Task: Create a blank project BitBridge with privacy Public and default view as List and in the team Taskers . Create three sections in the project as To-Do, Doing and Done
Action: Mouse moved to (434, 262)
Screenshot: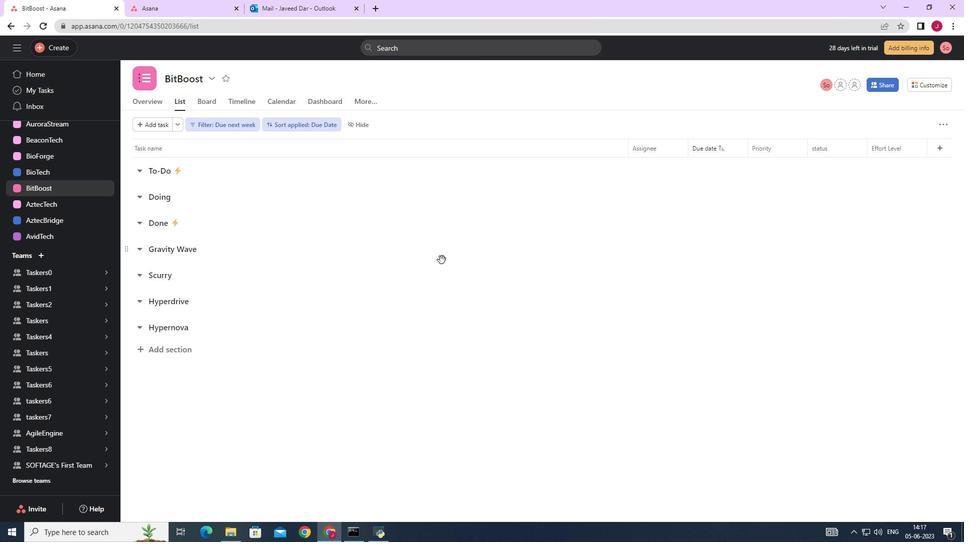 
Action: Mouse scrolled (434, 261) with delta (0, 0)
Screenshot: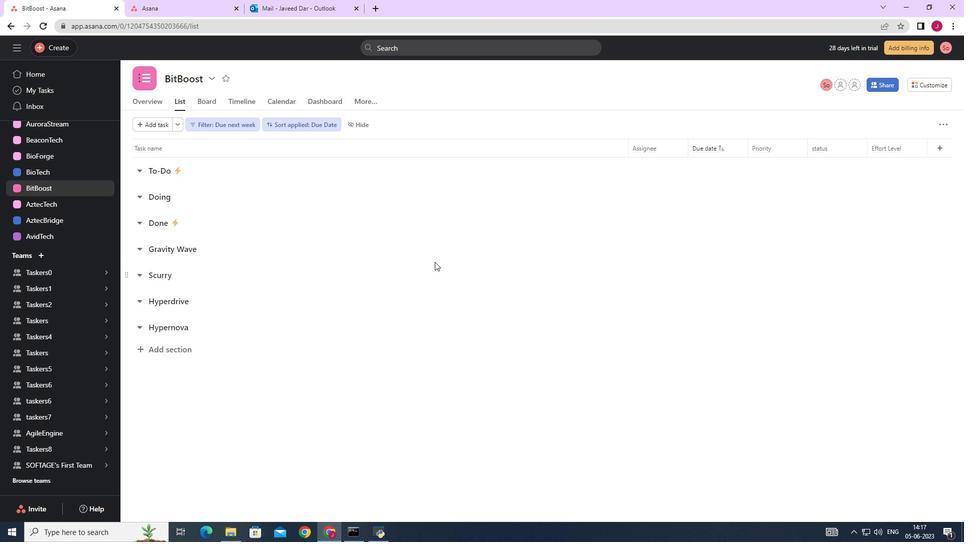 
Action: Mouse scrolled (434, 261) with delta (0, 0)
Screenshot: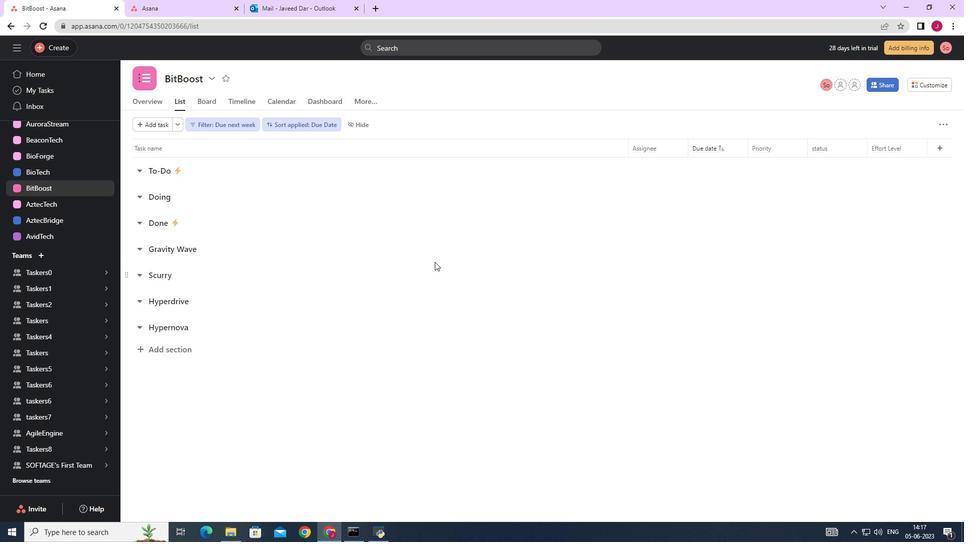 
Action: Mouse moved to (60, 159)
Screenshot: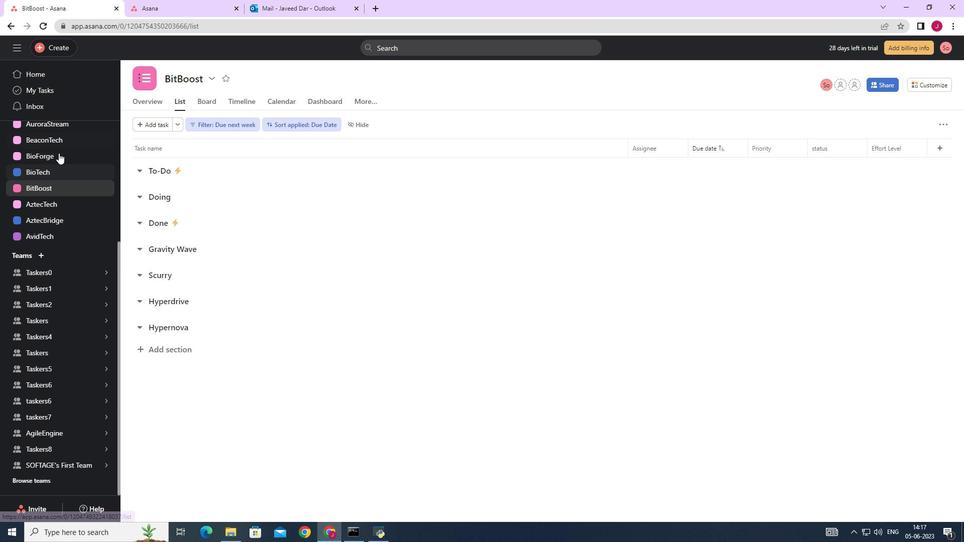 
Action: Mouse scrolled (60, 159) with delta (0, 0)
Screenshot: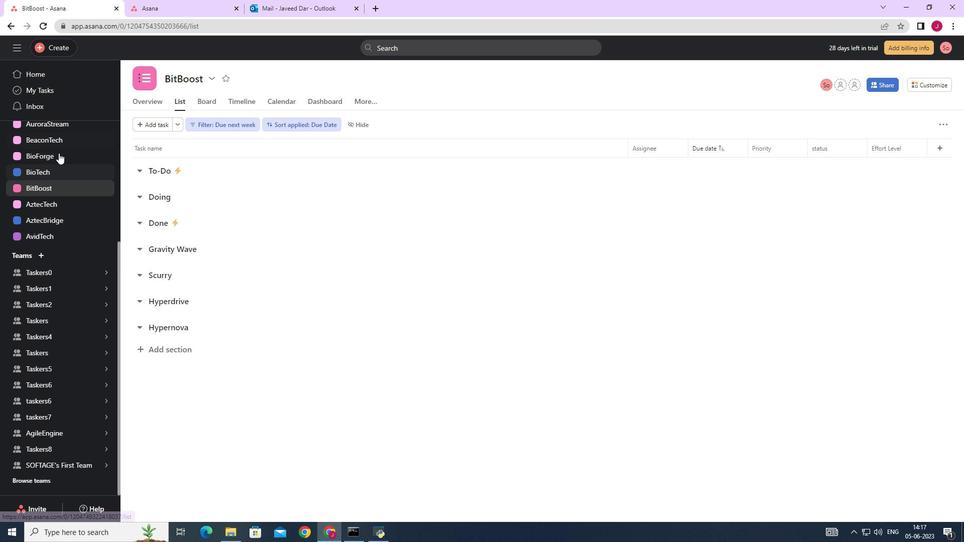 
Action: Mouse scrolled (60, 159) with delta (0, 0)
Screenshot: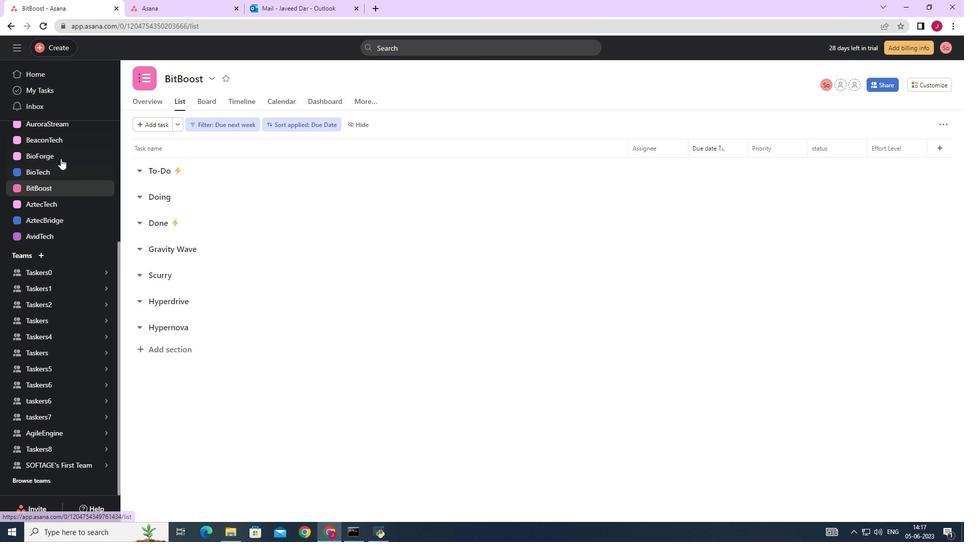 
Action: Mouse scrolled (60, 159) with delta (0, 0)
Screenshot: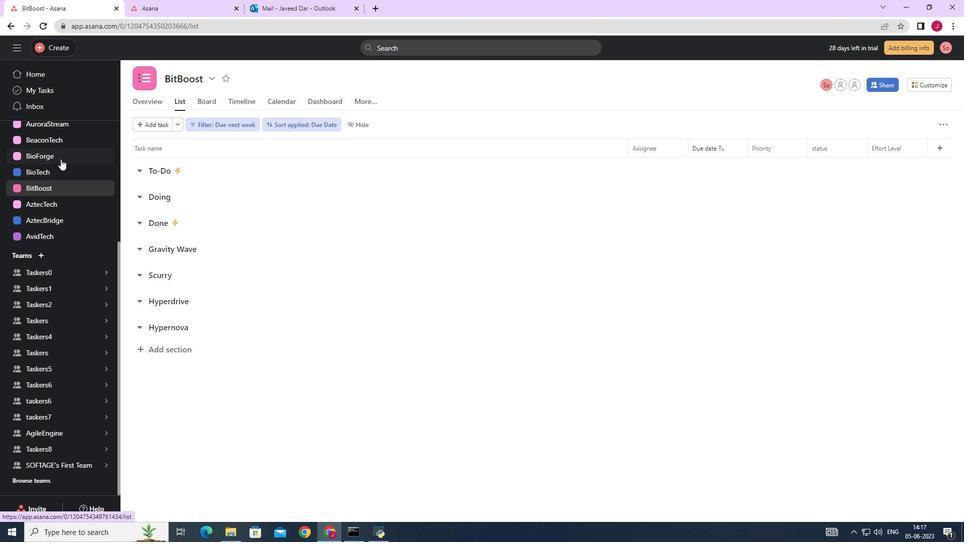 
Action: Mouse moved to (59, 178)
Screenshot: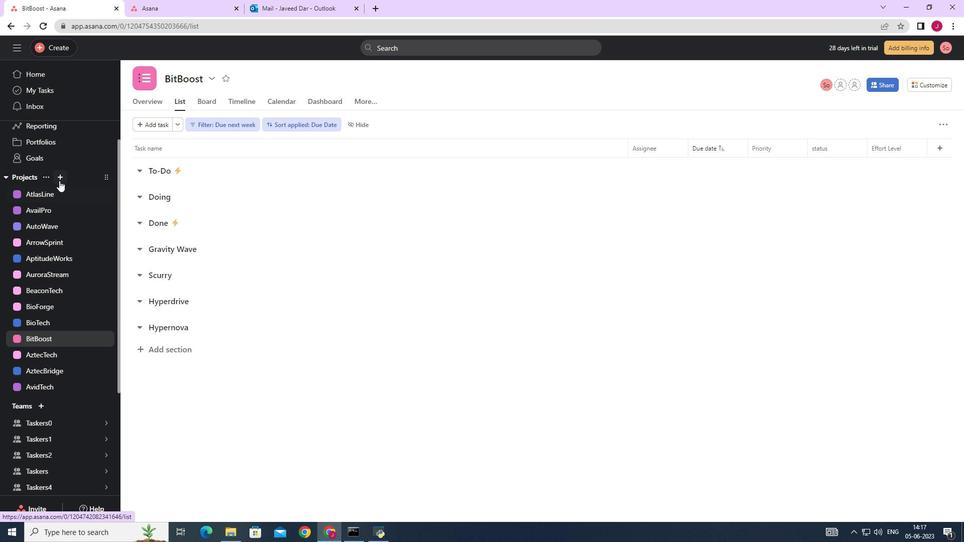 
Action: Mouse pressed left at (59, 178)
Screenshot: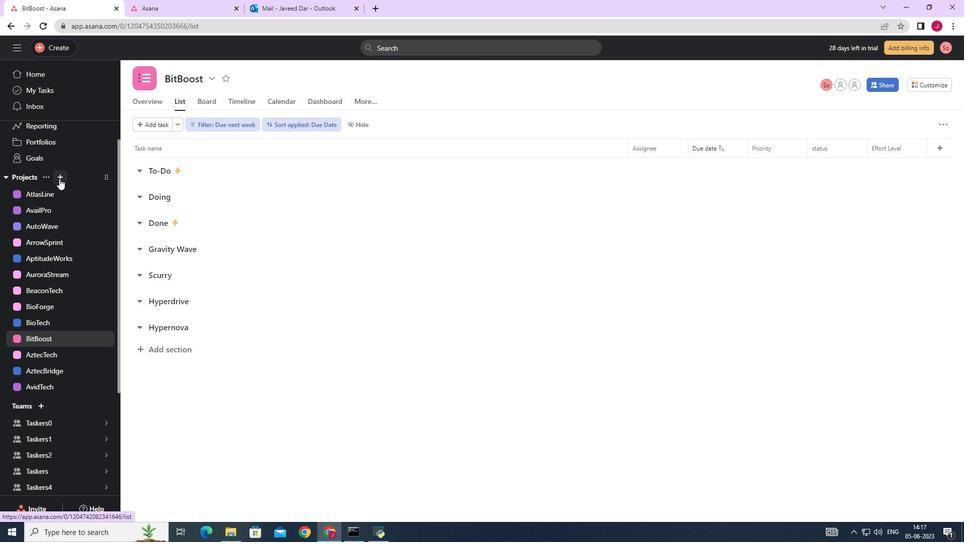 
Action: Mouse moved to (85, 195)
Screenshot: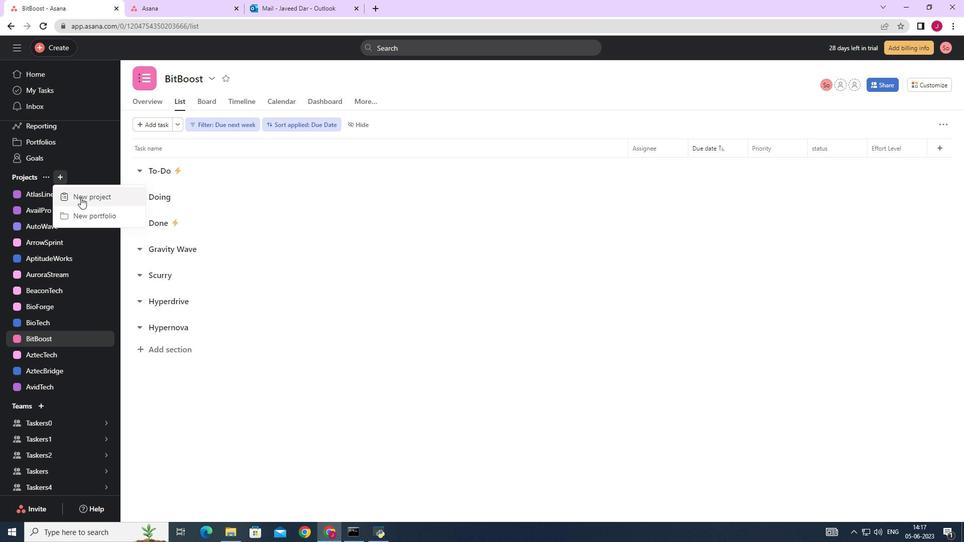
Action: Mouse pressed left at (85, 195)
Screenshot: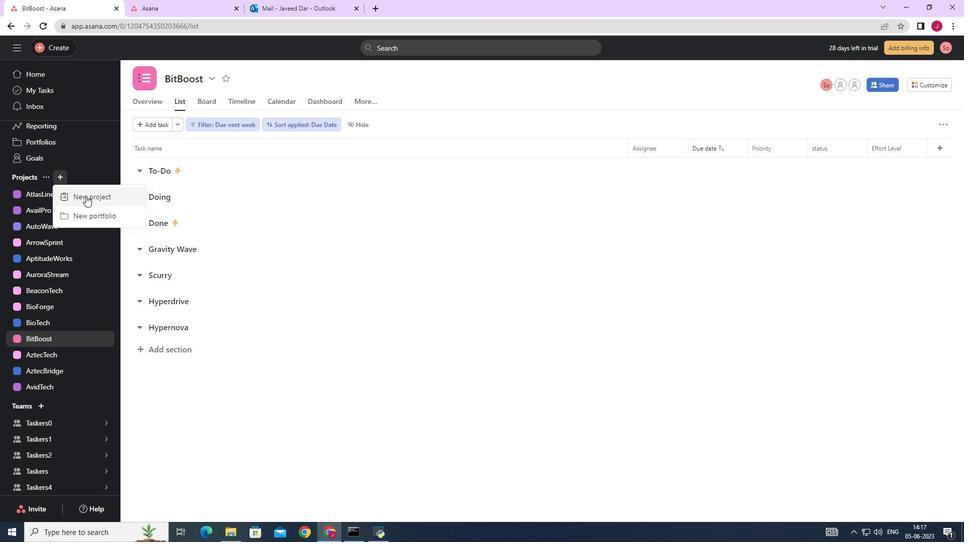 
Action: Mouse moved to (406, 219)
Screenshot: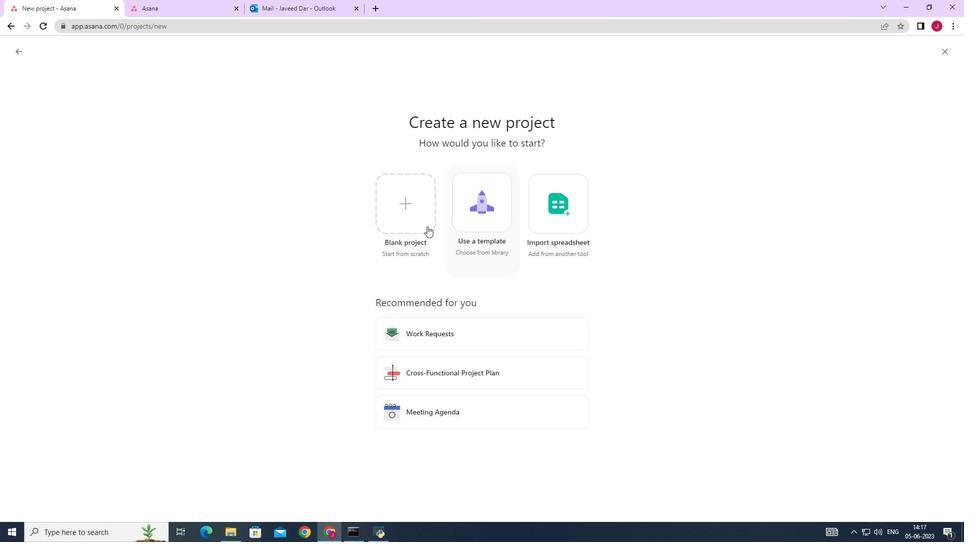 
Action: Mouse pressed left at (406, 219)
Screenshot: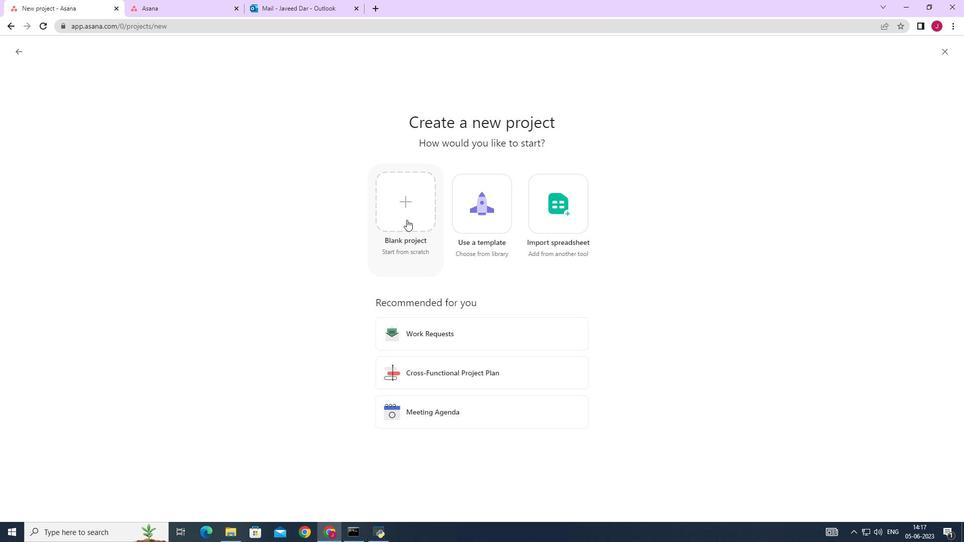 
Action: Mouse moved to (231, 128)
Screenshot: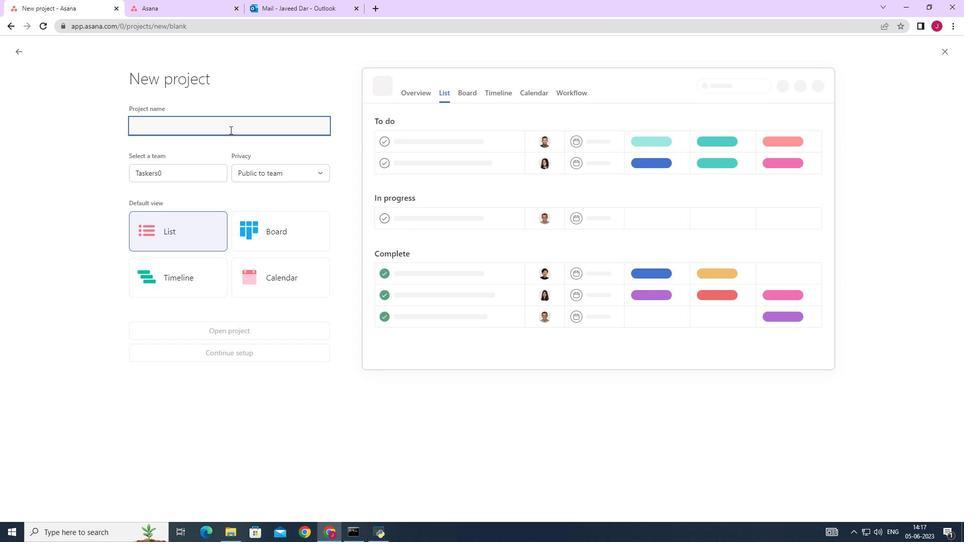 
Action: Mouse pressed left at (231, 128)
Screenshot: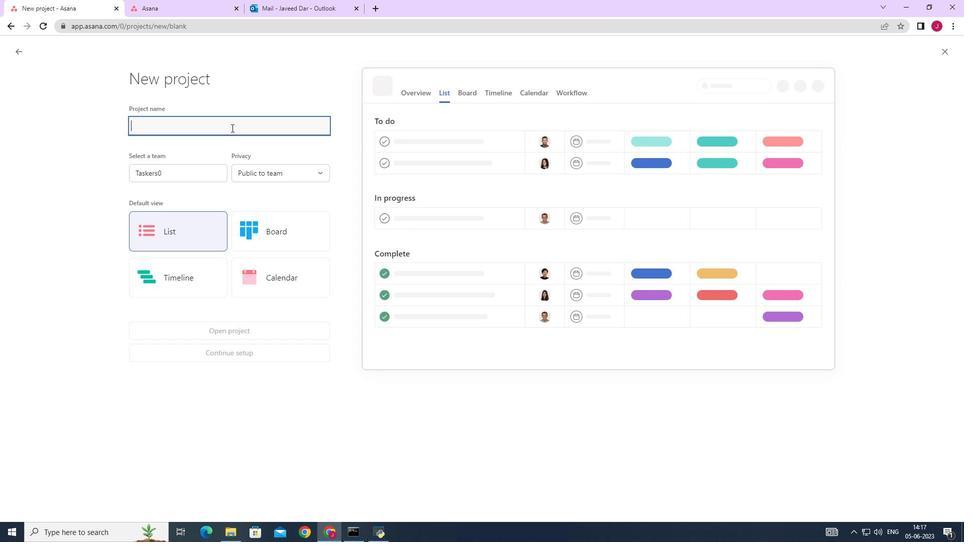 
Action: Key pressed <Key.caps_lock>B<Key.caps_lock>it<Key.caps_lock>B<Key.caps_lock>ridge
Screenshot: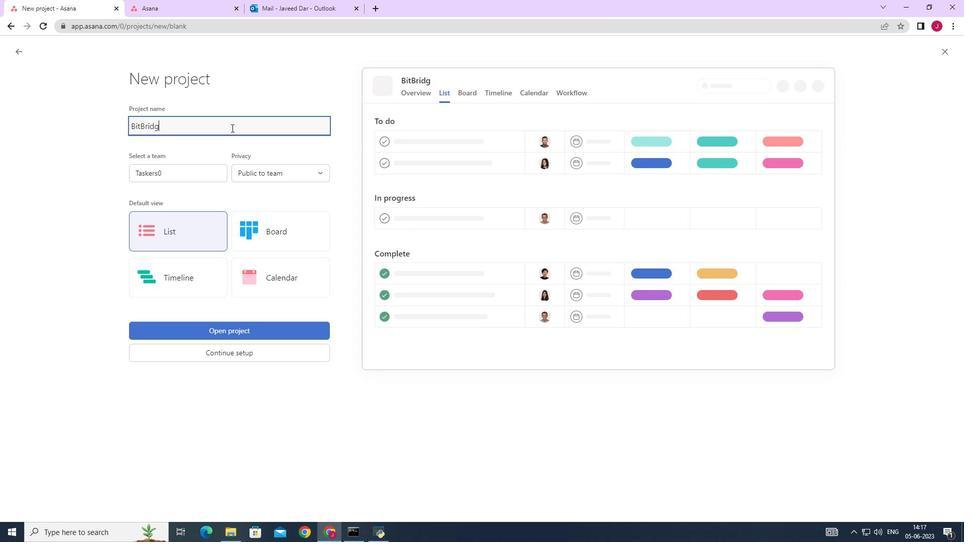 
Action: Mouse moved to (203, 171)
Screenshot: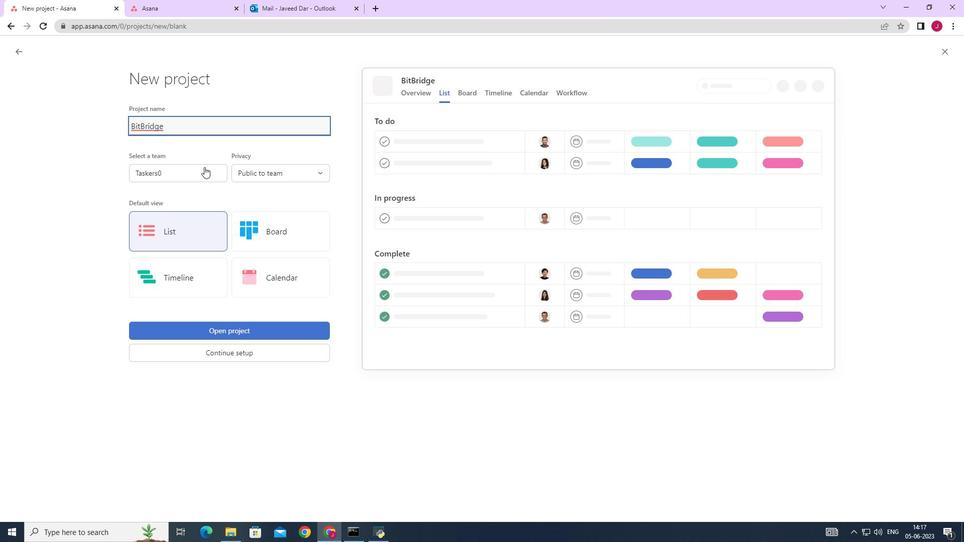 
Action: Mouse pressed left at (203, 171)
Screenshot: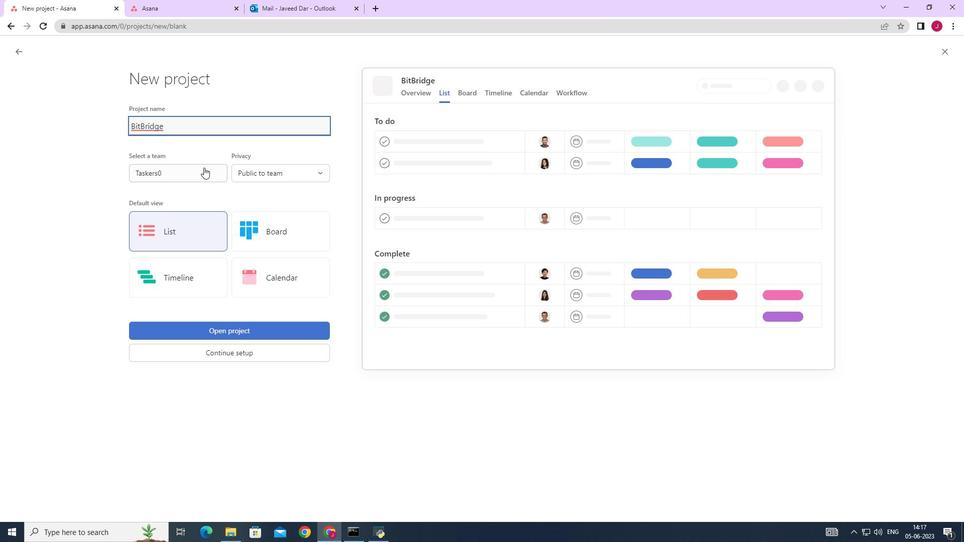 
Action: Mouse moved to (187, 215)
Screenshot: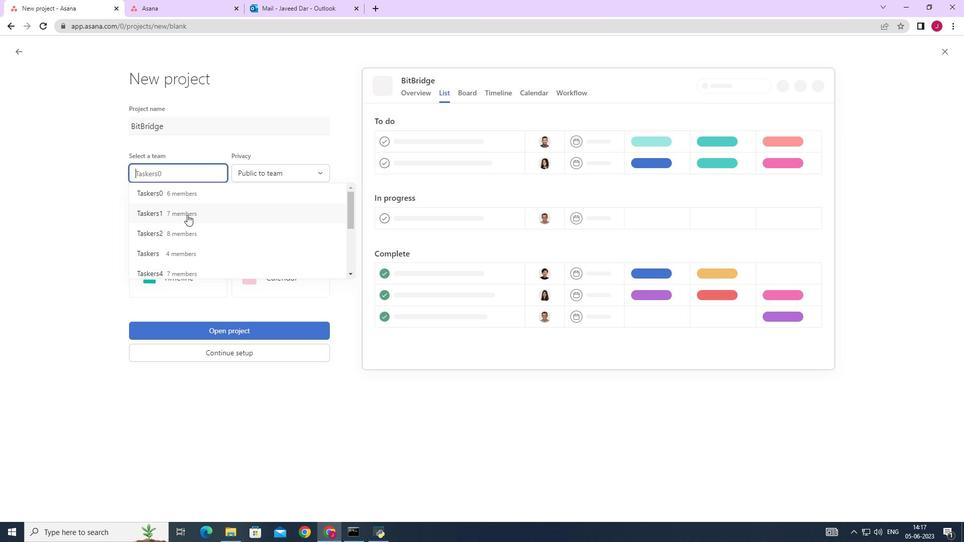 
Action: Mouse pressed left at (187, 215)
Screenshot: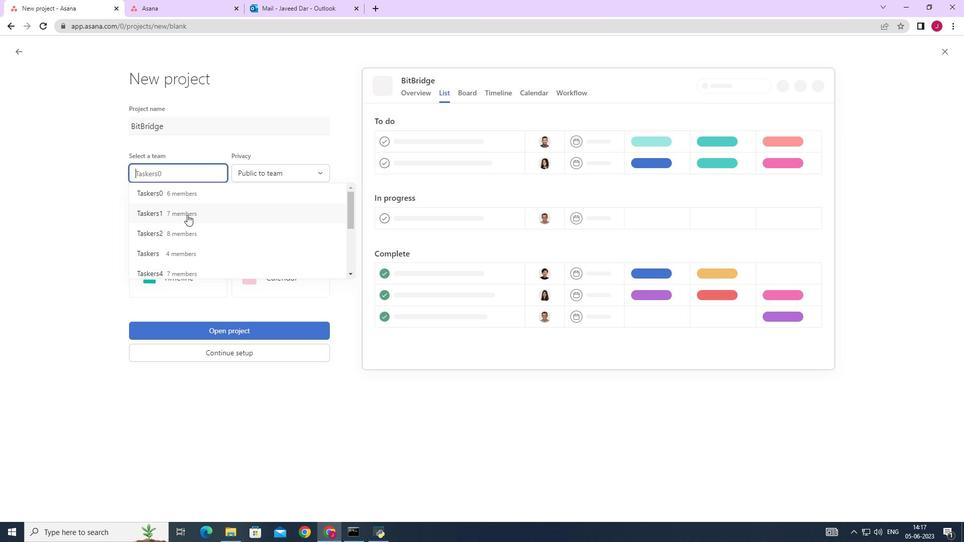 
Action: Mouse moved to (286, 169)
Screenshot: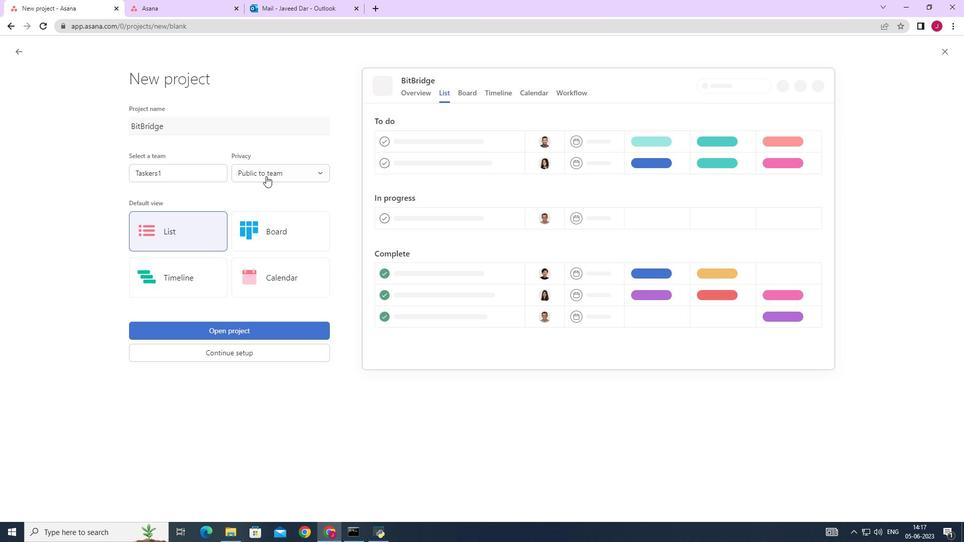 
Action: Mouse pressed left at (286, 169)
Screenshot: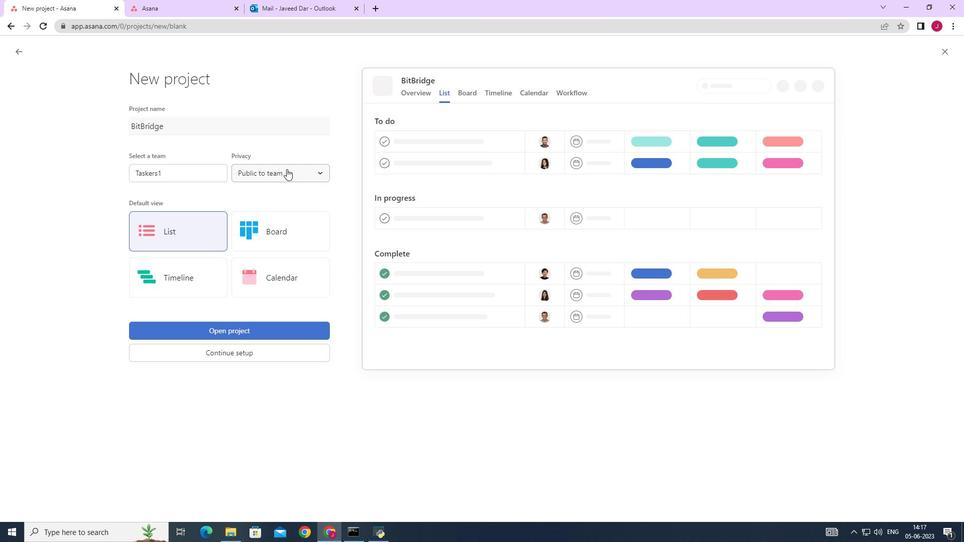 
Action: Mouse moved to (257, 196)
Screenshot: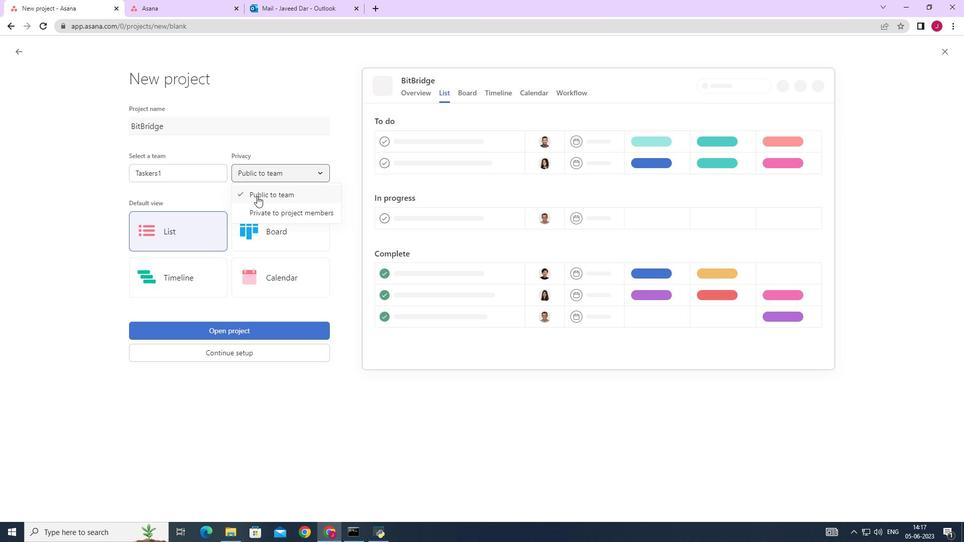 
Action: Mouse pressed left at (257, 196)
Screenshot: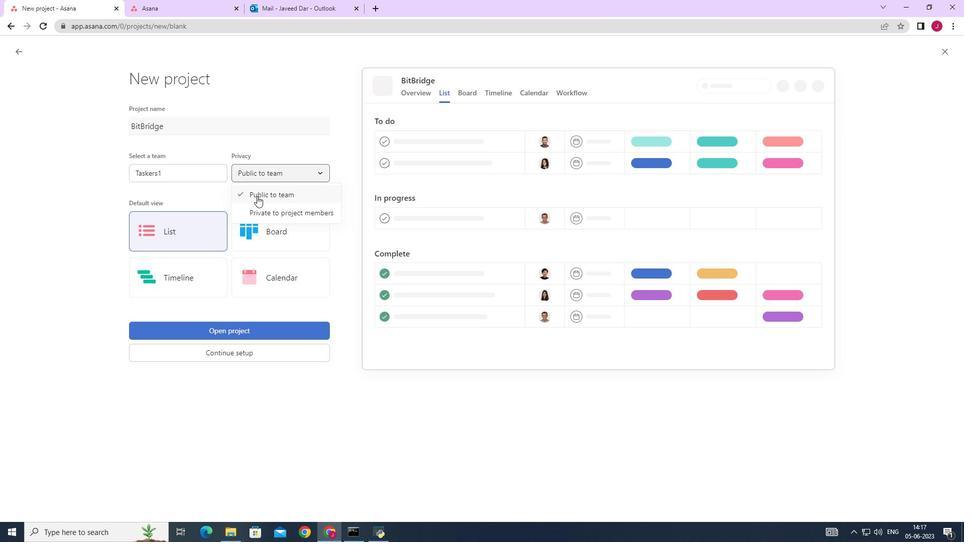 
Action: Mouse moved to (190, 227)
Screenshot: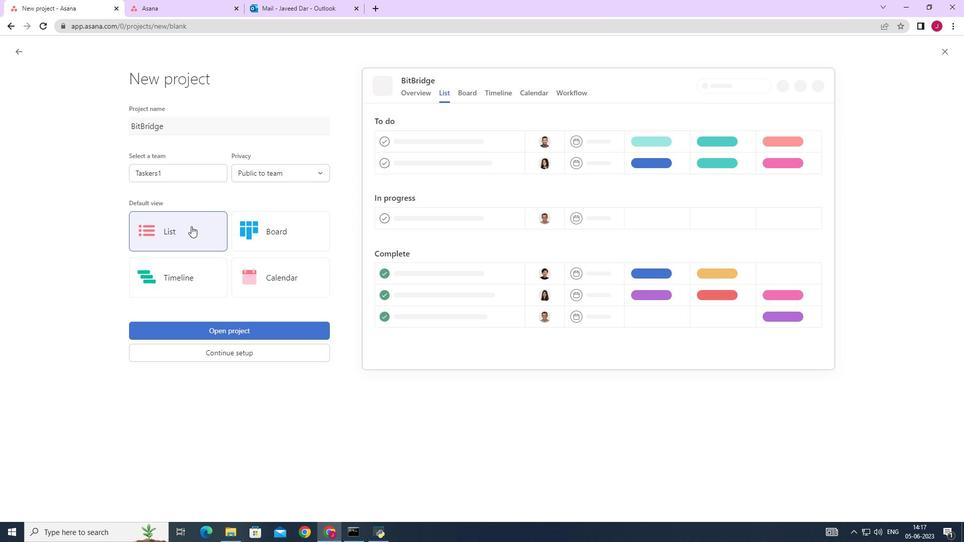 
Action: Mouse pressed left at (190, 227)
Screenshot: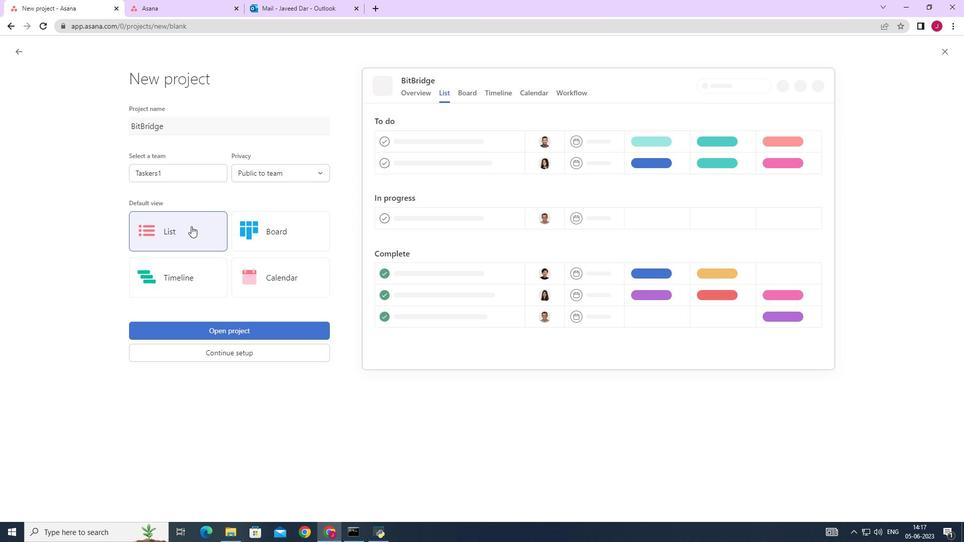 
Action: Mouse moved to (235, 330)
Screenshot: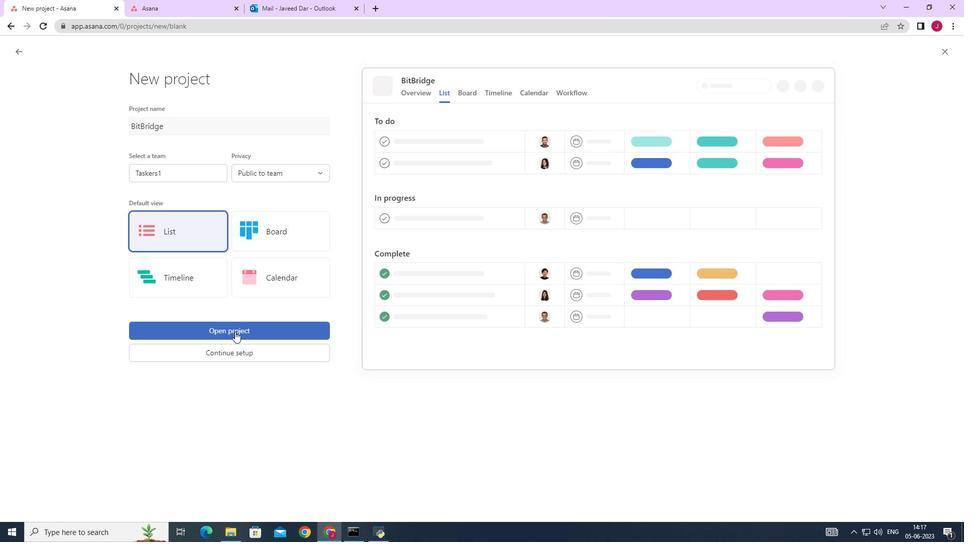 
Action: Mouse pressed left at (235, 330)
Screenshot: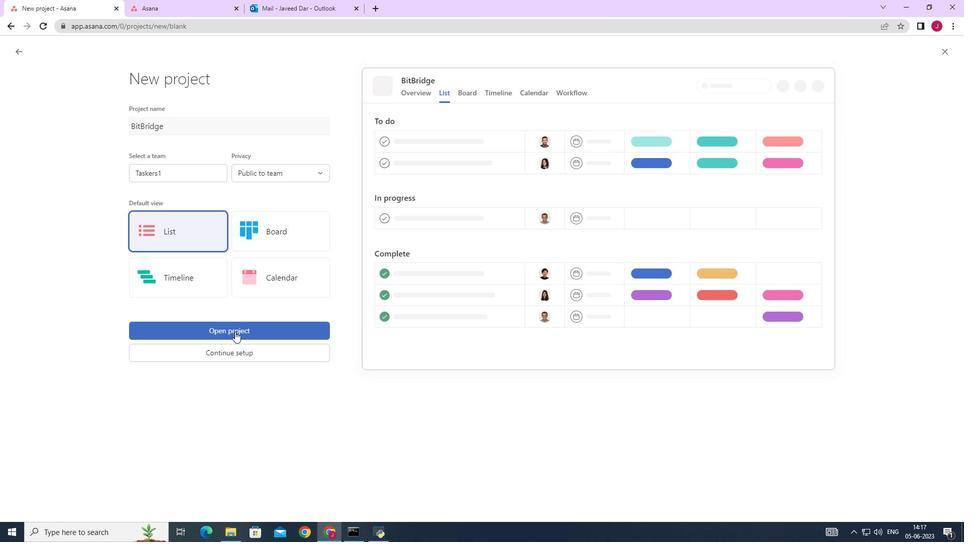 
Action: Mouse moved to (184, 217)
Screenshot: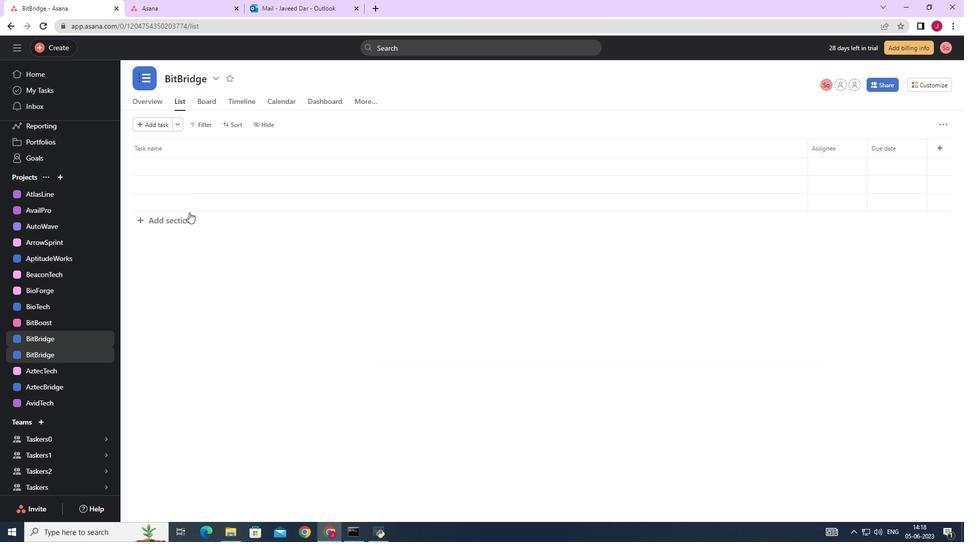 
Action: Mouse pressed left at (184, 217)
Screenshot: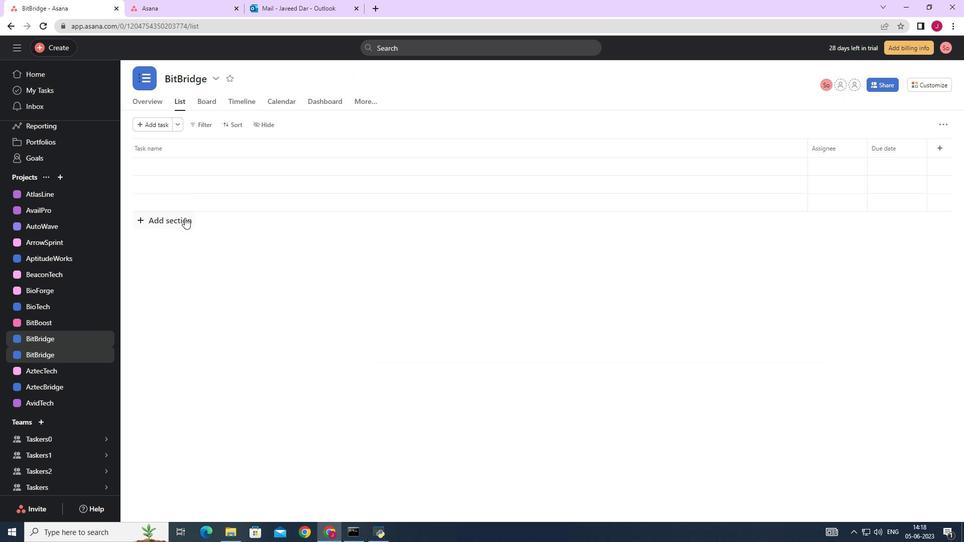 
Action: Mouse moved to (185, 216)
Screenshot: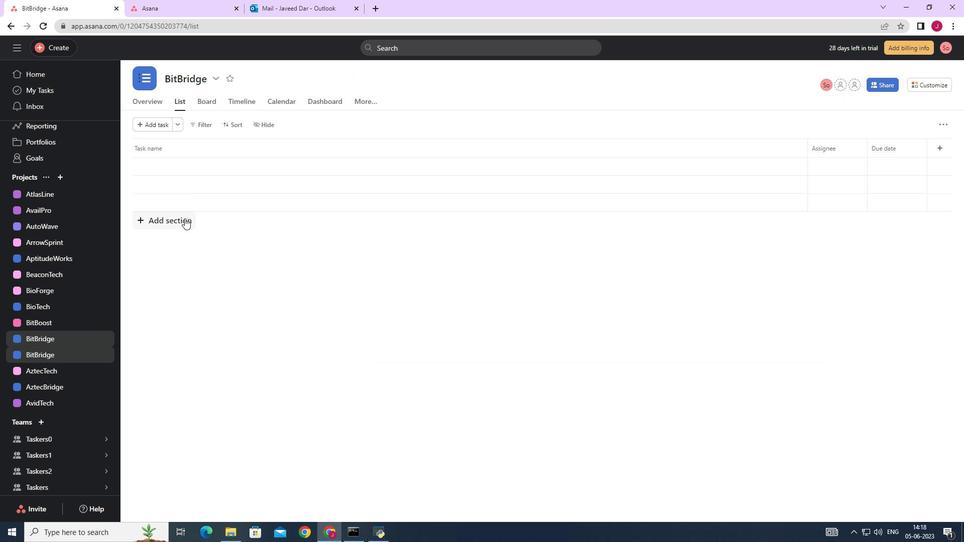 
Action: Key pressed <Key.caps_lock>T<Key.caps_lock>o-<Key.caps_lock>D<Key.caps_lock>o
Screenshot: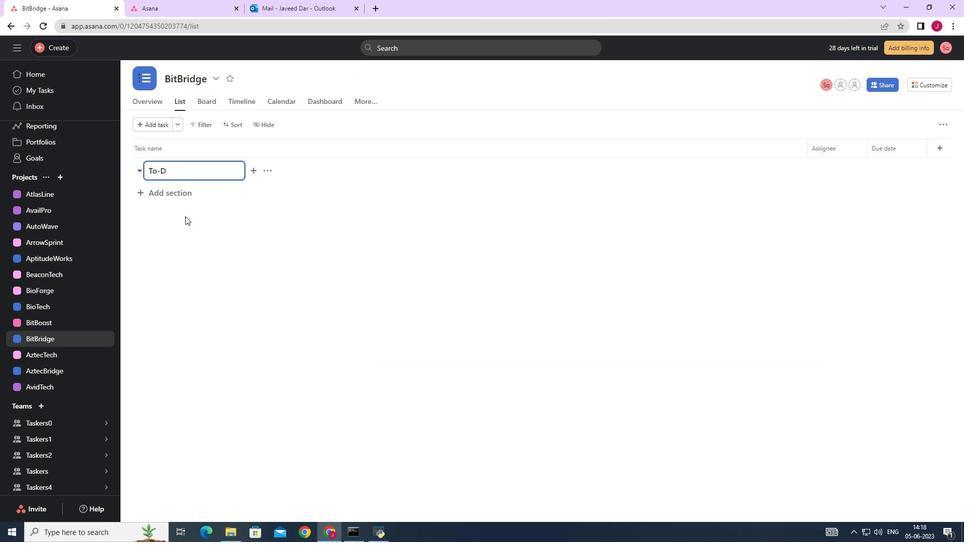 
Action: Mouse moved to (182, 195)
Screenshot: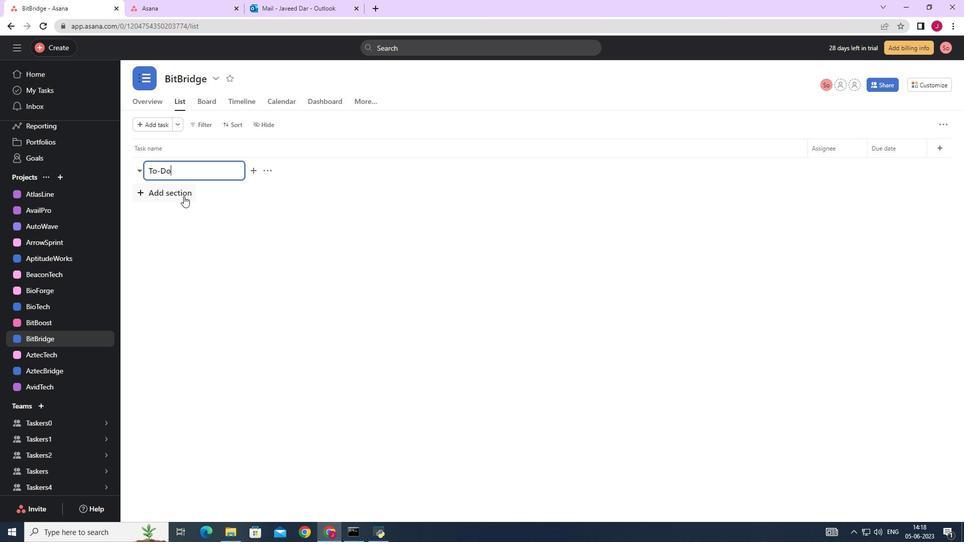 
Action: Mouse pressed left at (182, 195)
Screenshot: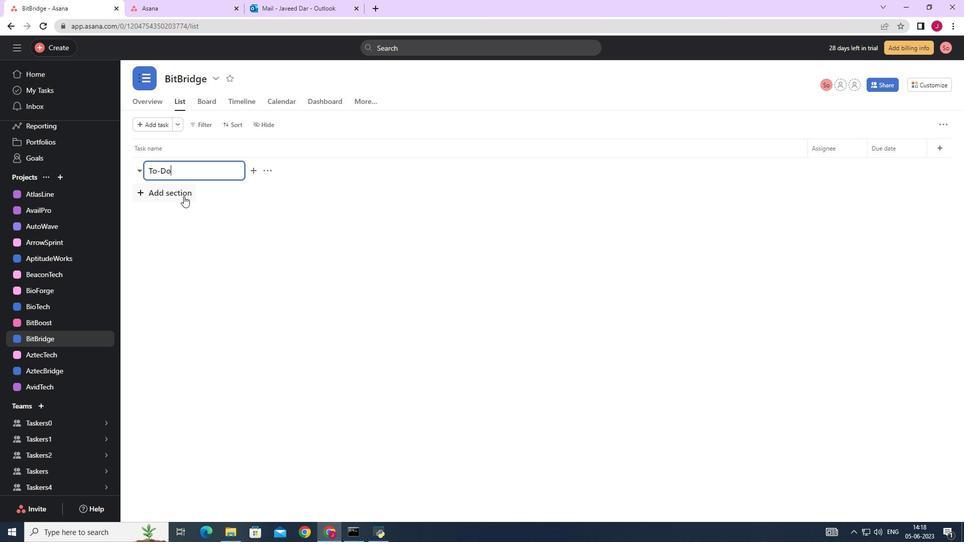 
Action: Key pressed <Key.caps_lock>D<Key.caps_lock>ong<Key.backspace><Key.backspace>ing
Screenshot: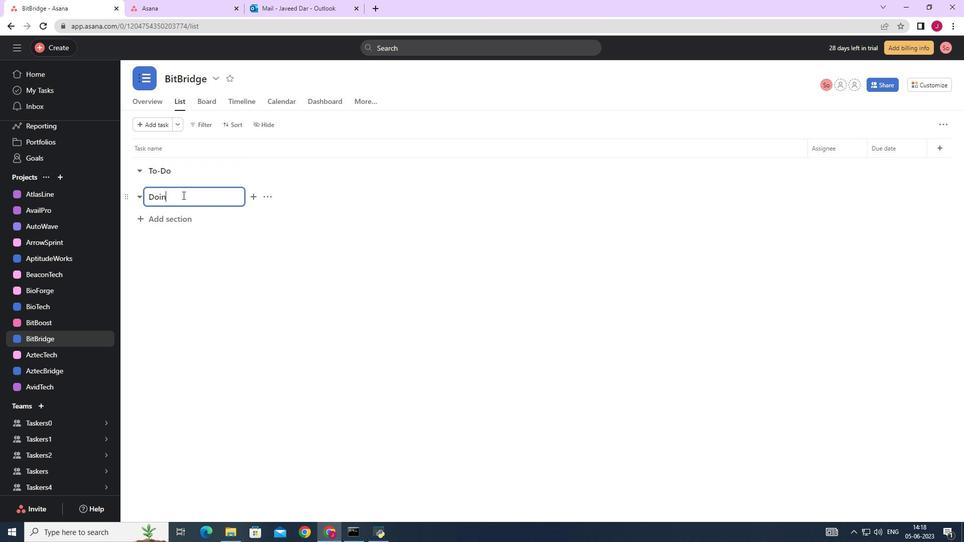 
Action: Mouse moved to (181, 220)
Screenshot: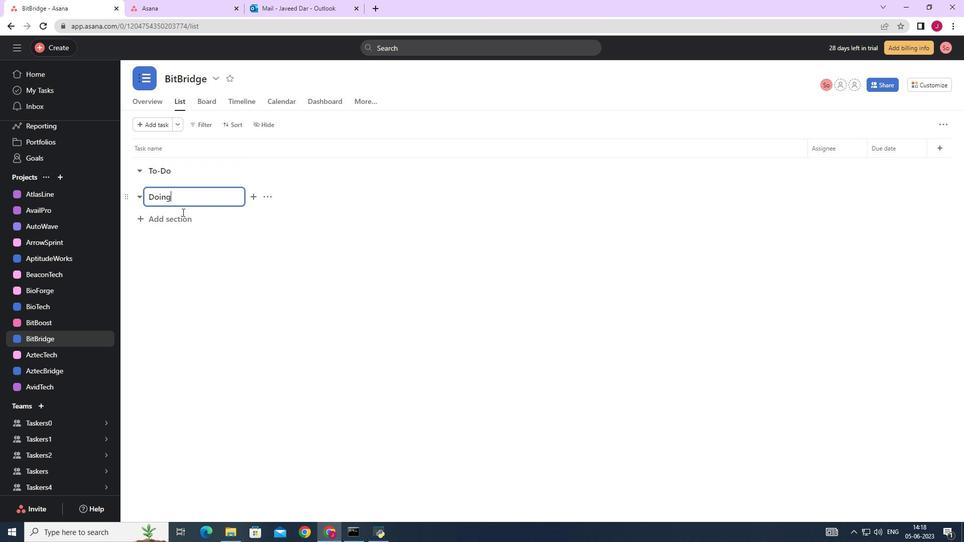 
Action: Mouse pressed left at (181, 220)
Screenshot: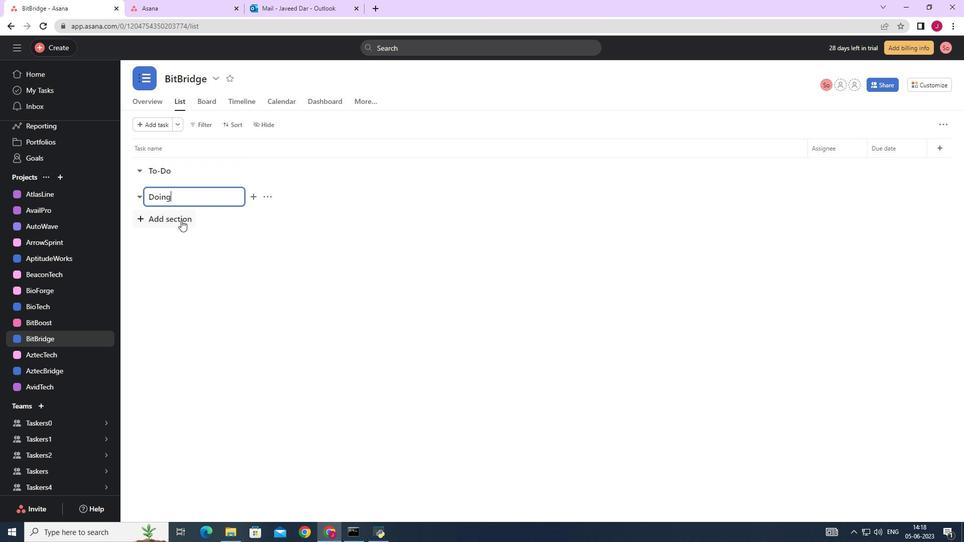 
Action: Key pressed <Key.caps_lock>D<Key.caps_lock>one
Screenshot: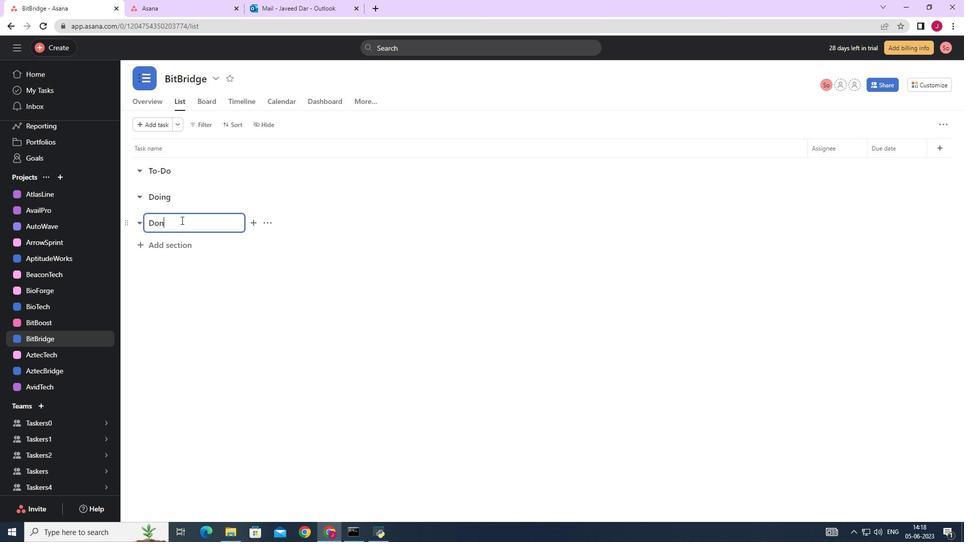 
Action: Mouse moved to (169, 250)
Screenshot: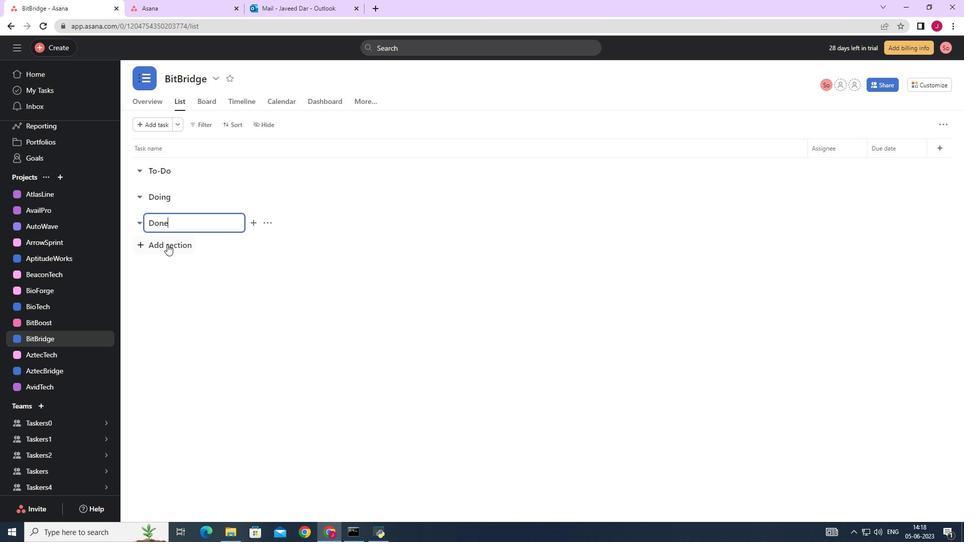 
Action: Mouse pressed left at (169, 250)
Screenshot: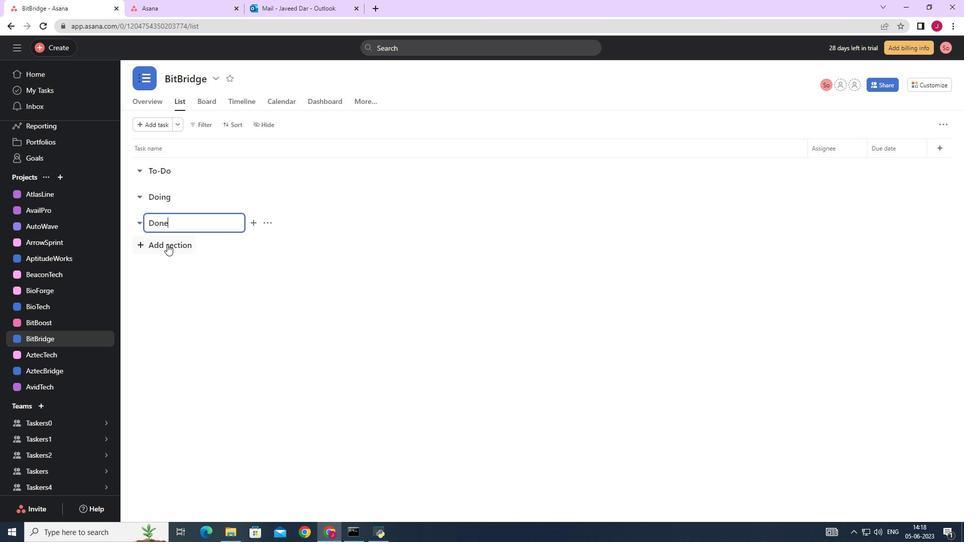 
